 Task: Create a task  Upgrade and migrate company supply chain management to a cloud-based solution , assign it to team member softage.5@softage.net in the project ArmorTech and update the status of the task to  Off Track , set the priority of the task to Medium
Action: Mouse moved to (66, 47)
Screenshot: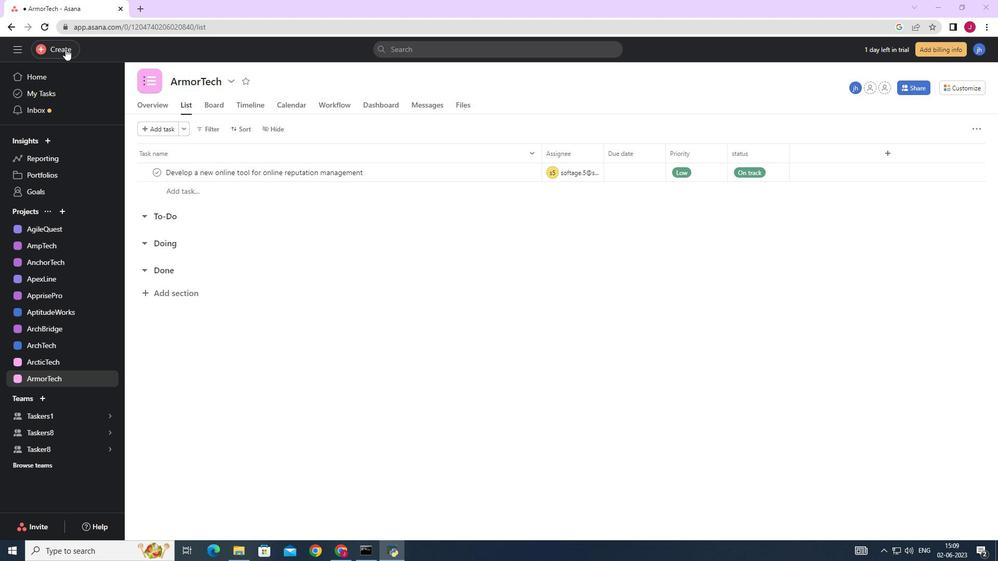 
Action: Mouse pressed left at (66, 47)
Screenshot: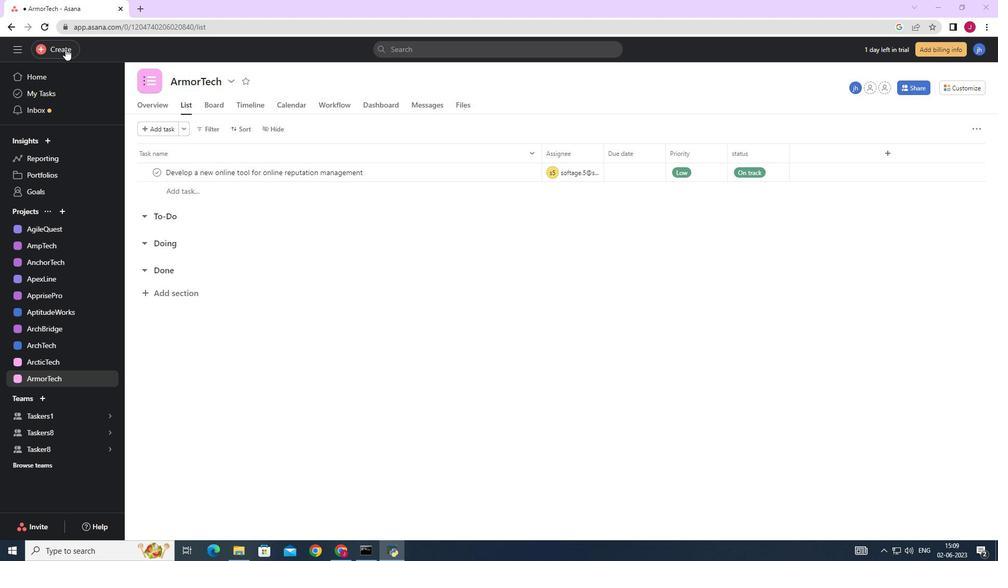 
Action: Mouse moved to (107, 53)
Screenshot: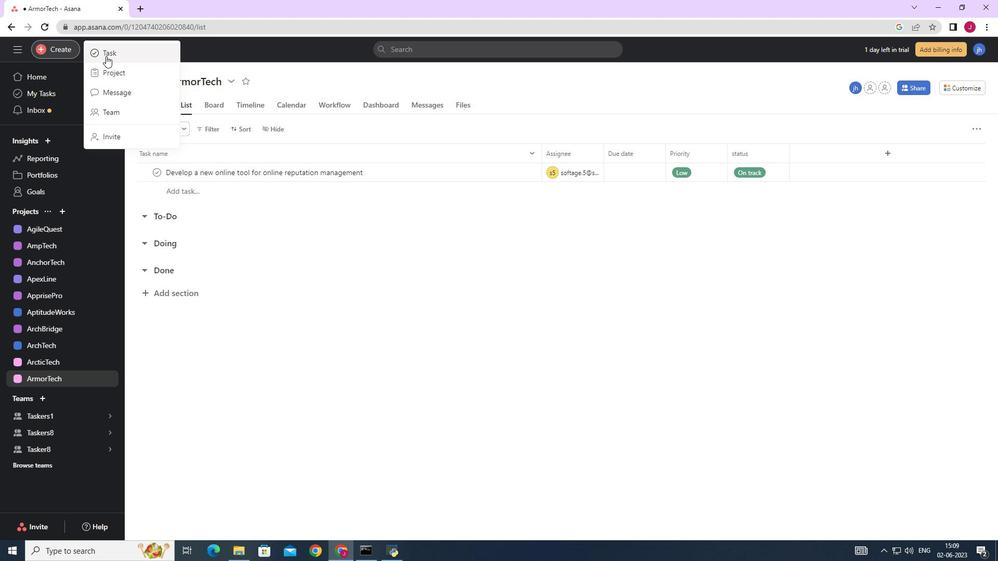 
Action: Mouse pressed left at (107, 53)
Screenshot: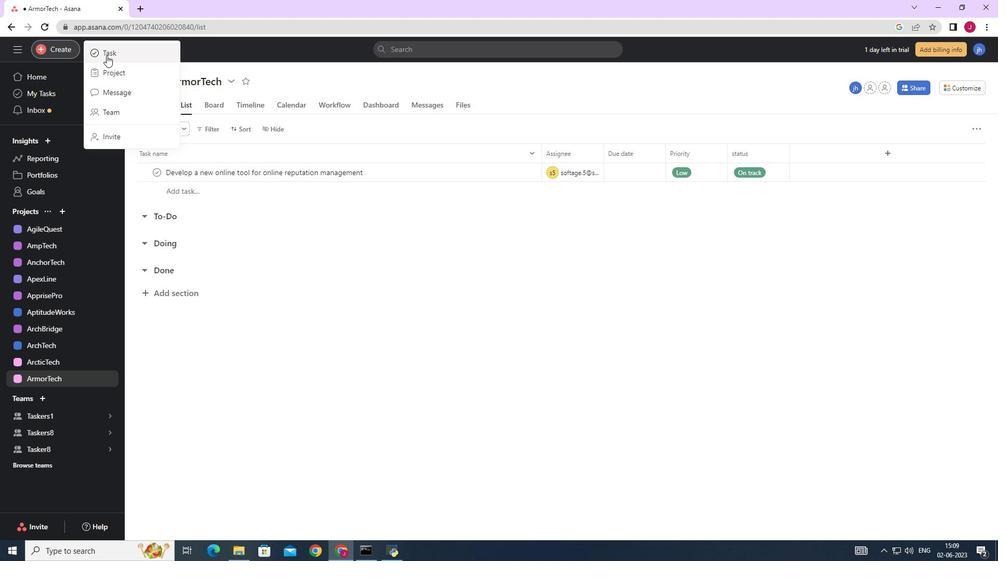 
Action: Mouse moved to (815, 342)
Screenshot: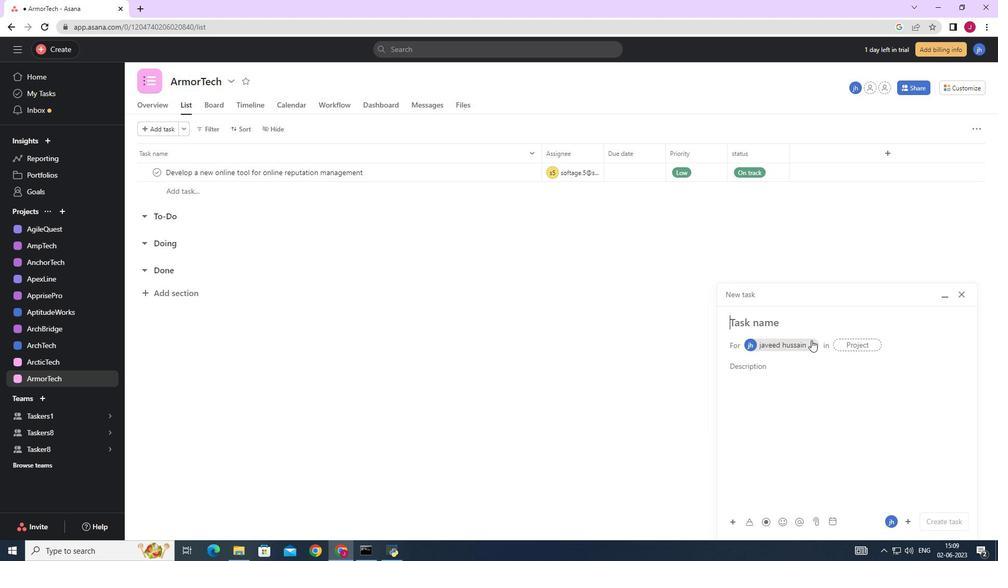 
Action: Mouse pressed left at (815, 342)
Screenshot: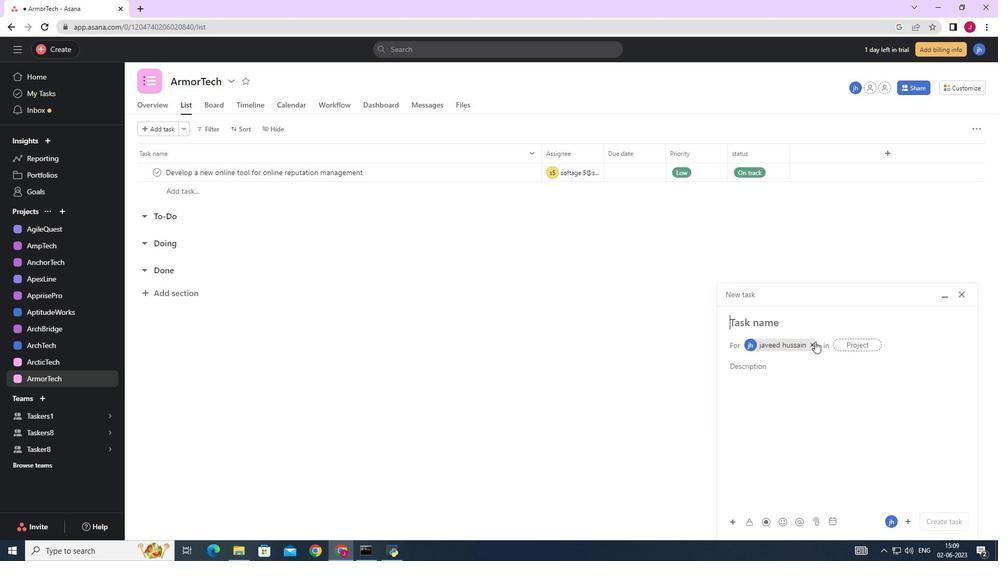 
Action: Mouse moved to (765, 326)
Screenshot: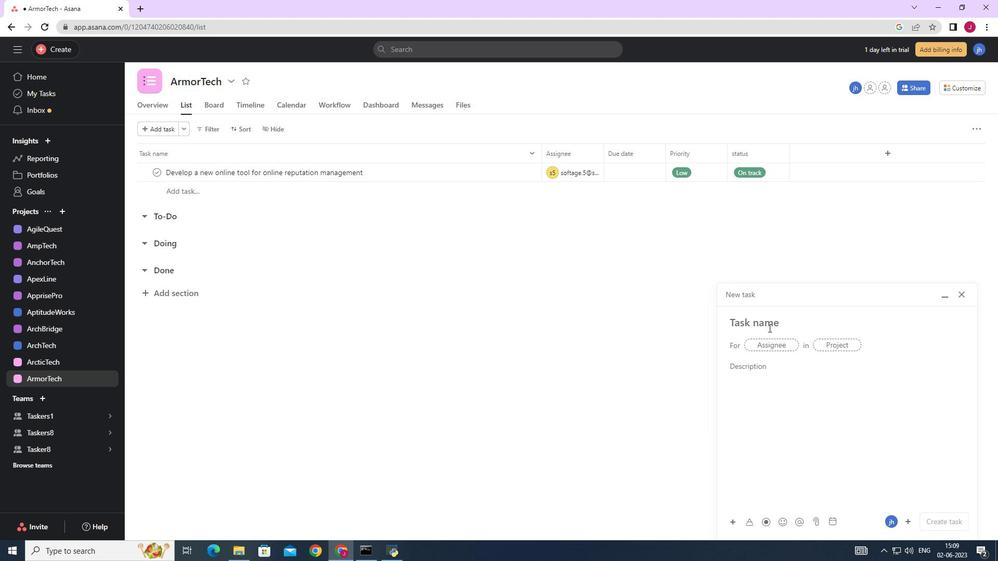 
Action: Mouse pressed left at (765, 326)
Screenshot: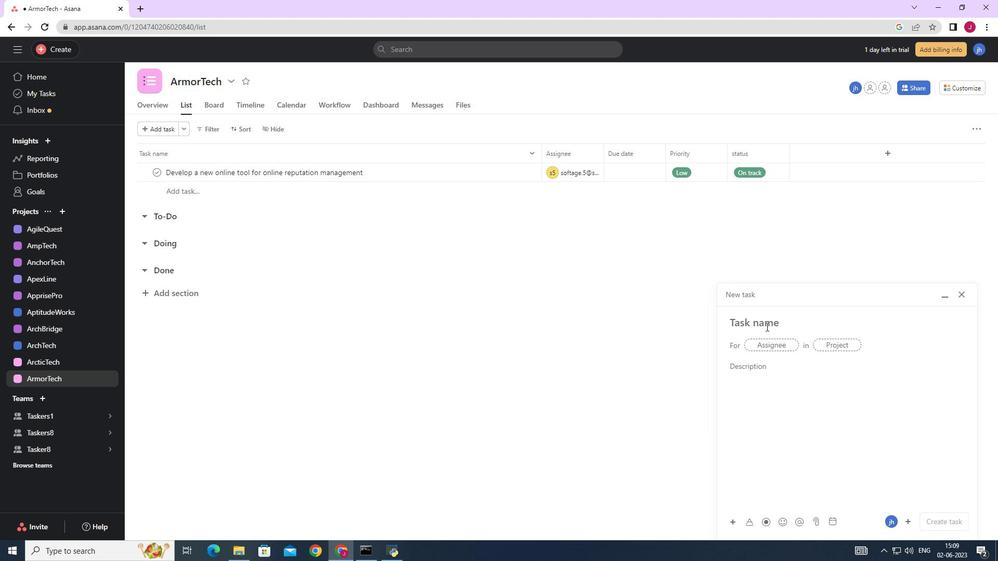 
Action: Key pressed <Key.caps_lock>U<Key.caps_lock>pgrade<Key.space>and<Key.space>,igrate<Key.space><Key.backspace><Key.backspace><Key.backspace><Key.backspace><Key.backspace><Key.backspace><Key.backspace><Key.backspace>migrate<Key.space>comanay<Key.space><Key.backspace><Key.backspace><Key.backspace><Key.backspace><Key.backspace>pany<Key.space>supply<Key.space>chain<Key.space>management<Key.space>to<Key.space>a<Key.space>cloud<Key.space><Key.backspace>-based<Key.space>solution
Screenshot: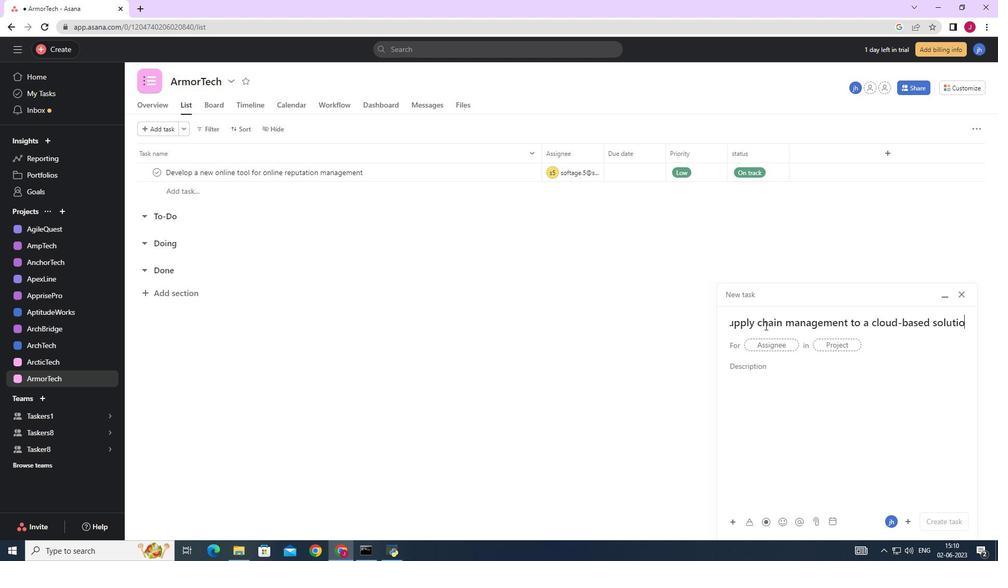 
Action: Mouse moved to (778, 345)
Screenshot: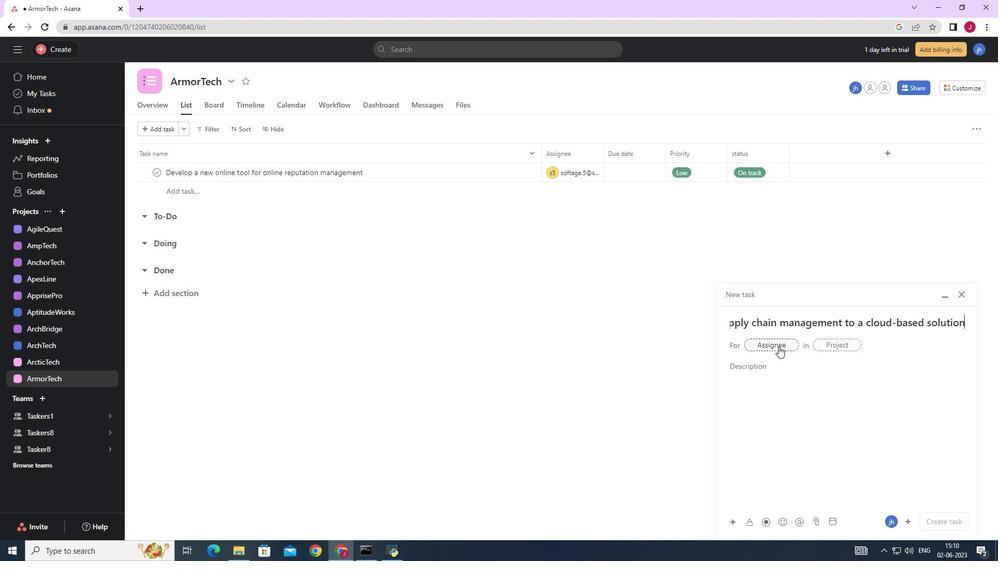 
Action: Mouse pressed left at (778, 345)
Screenshot: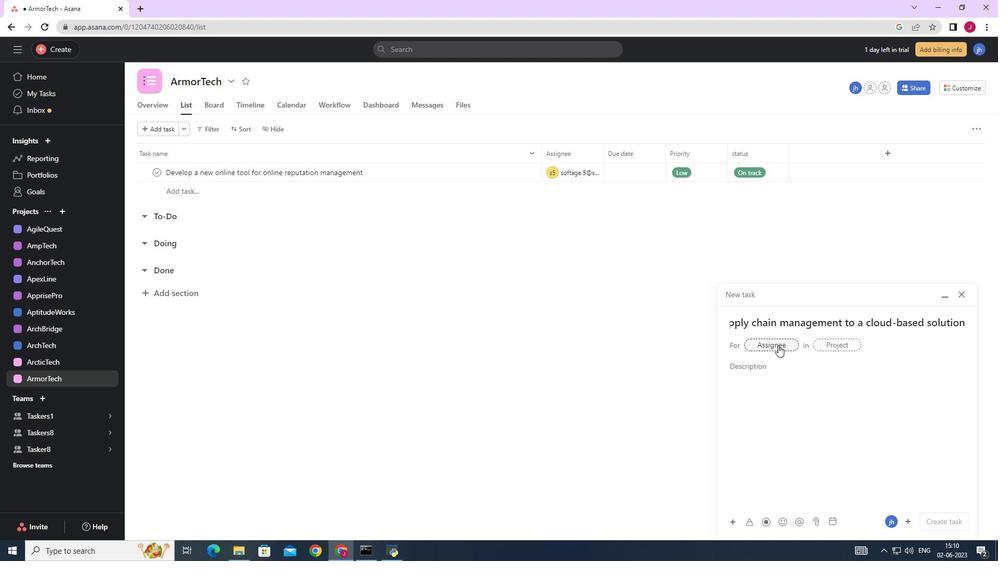 
Action: Key pressed softage.
Screenshot: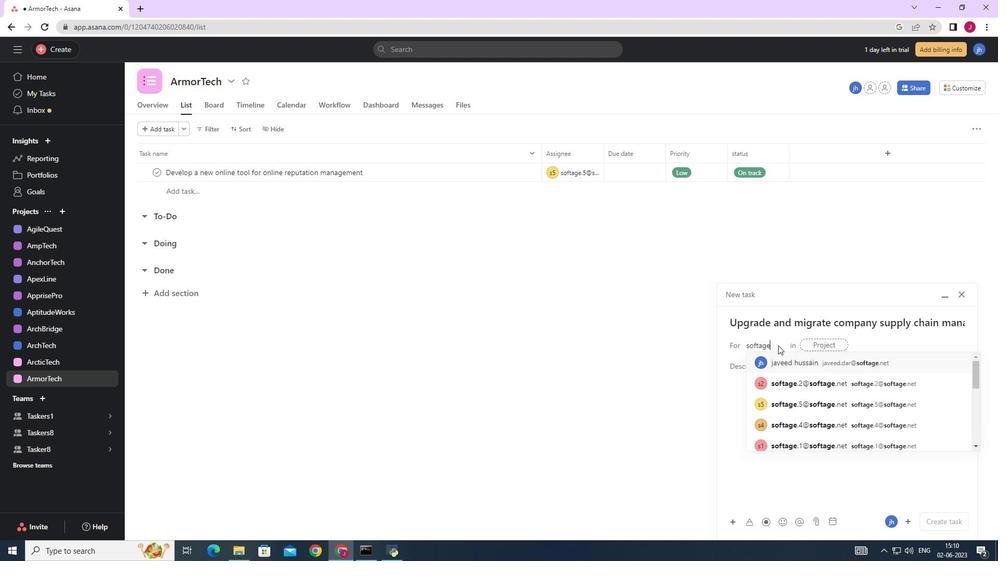 
Action: Mouse moved to (814, 407)
Screenshot: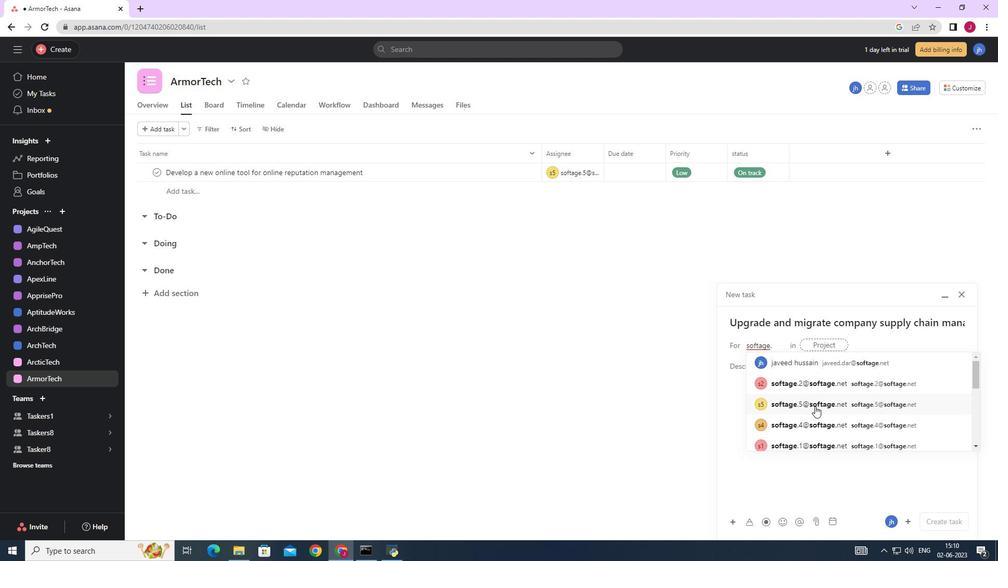 
Action: Mouse pressed left at (814, 407)
Screenshot: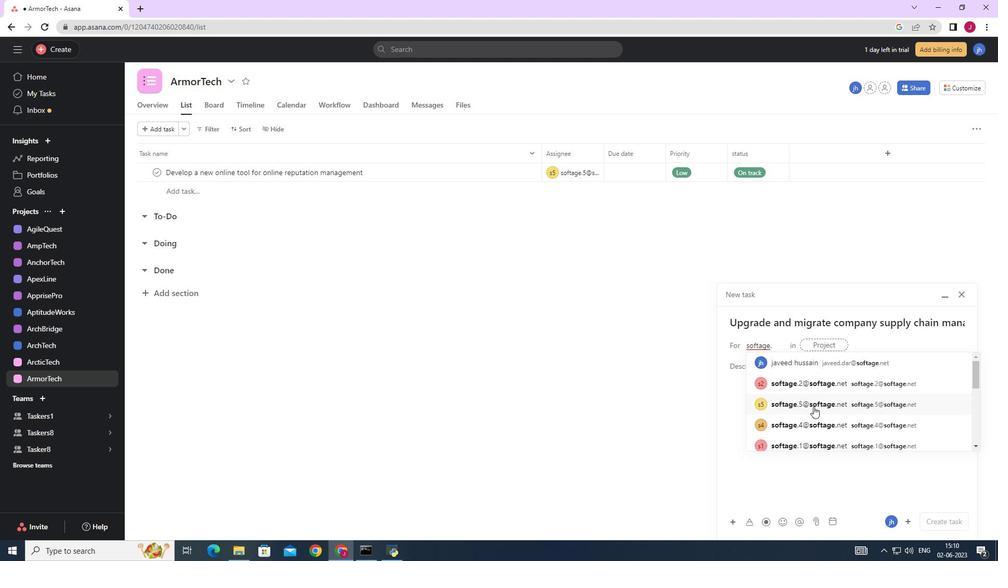 
Action: Mouse moved to (668, 363)
Screenshot: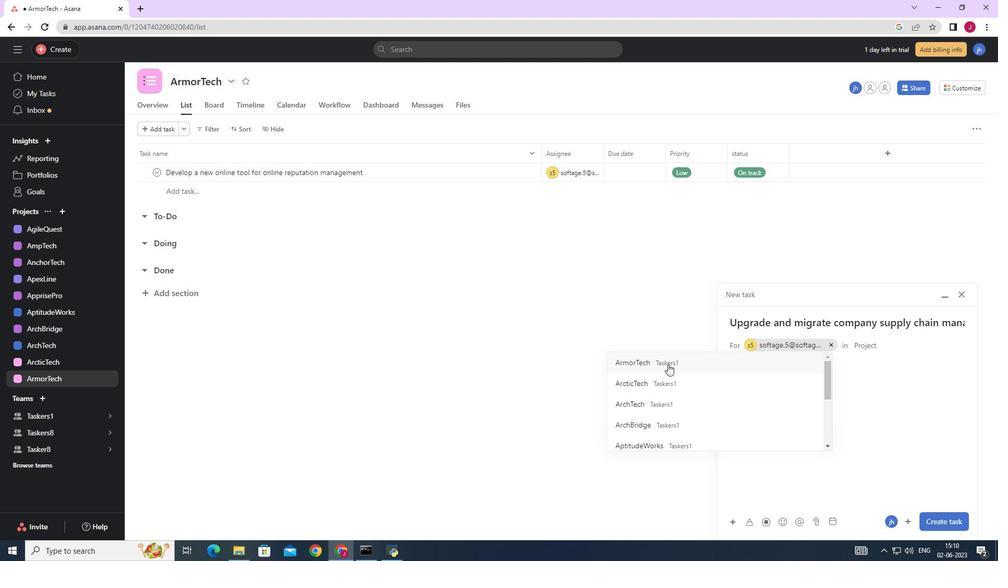 
Action: Mouse scrolled (668, 363) with delta (0, 0)
Screenshot: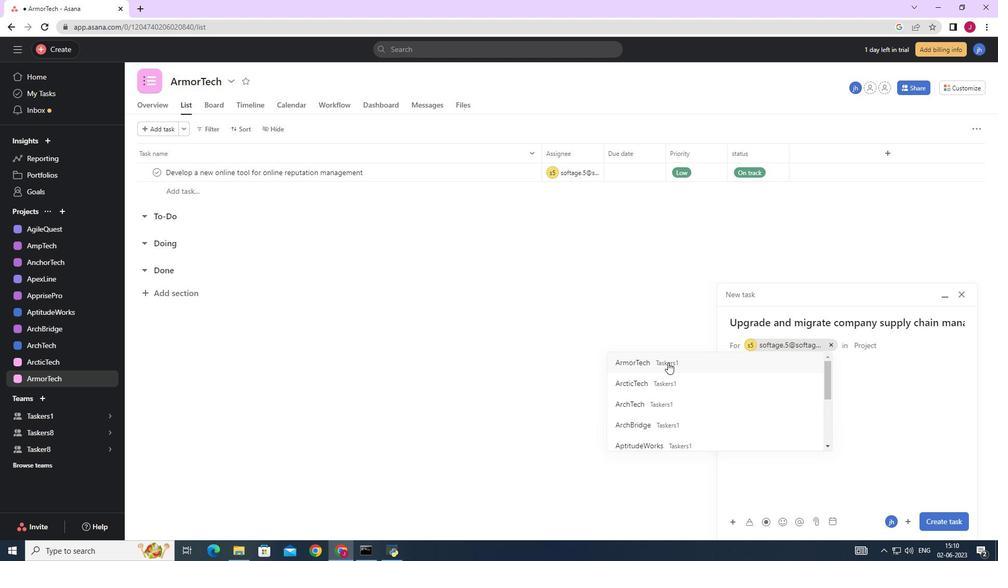 
Action: Mouse scrolled (668, 363) with delta (0, 0)
Screenshot: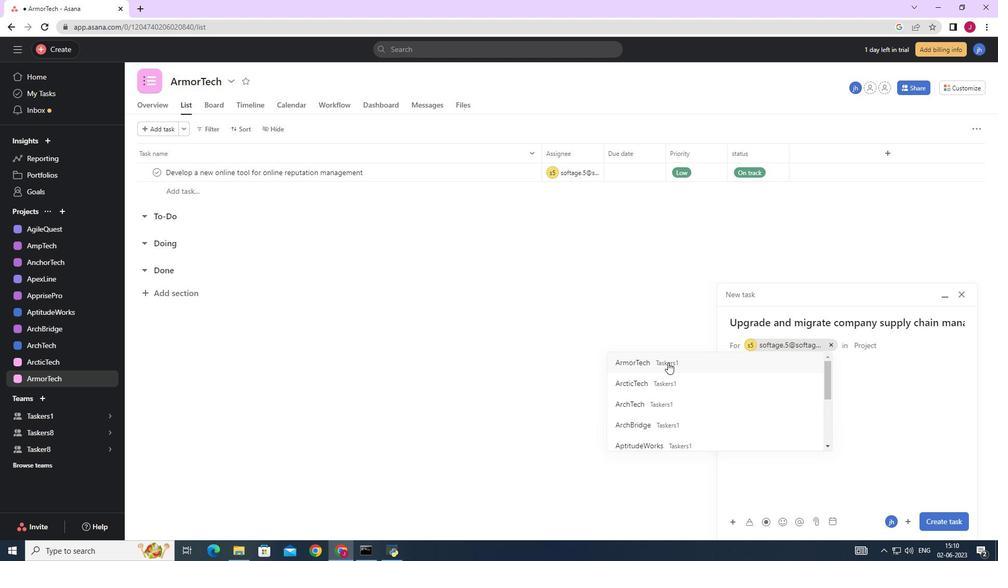 
Action: Mouse moved to (669, 362)
Screenshot: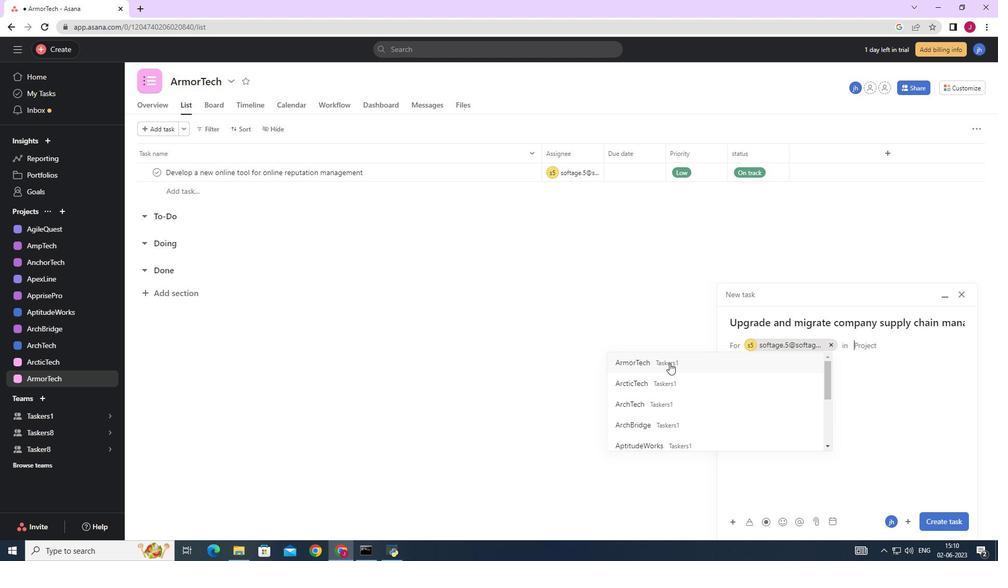 
Action: Mouse pressed left at (669, 362)
Screenshot: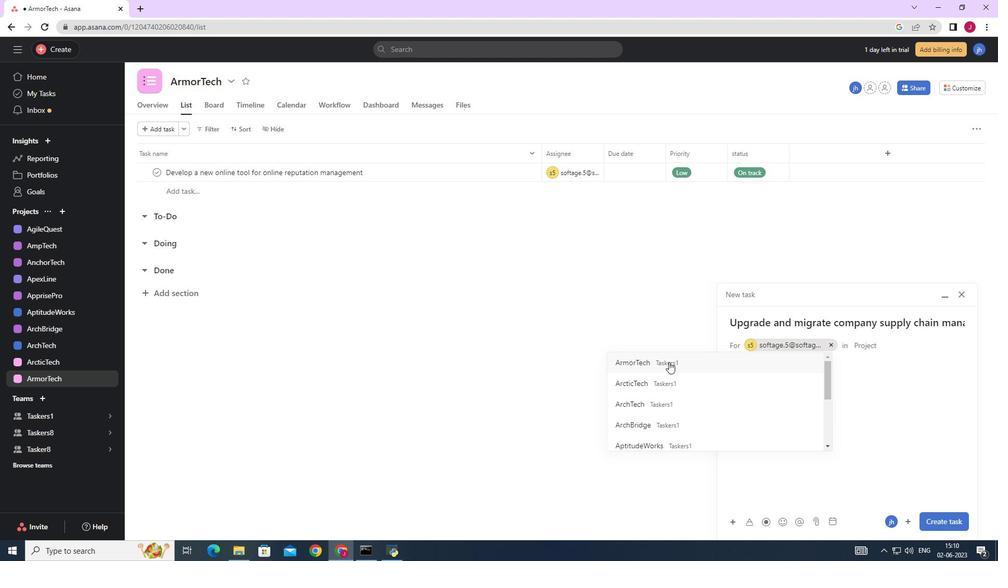 
Action: Mouse moved to (782, 359)
Screenshot: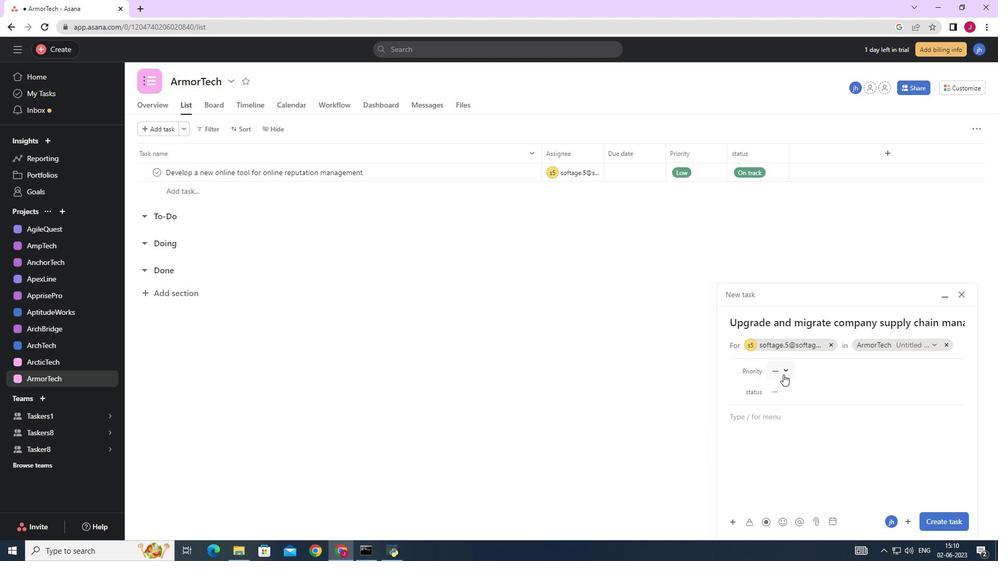 
Action: Mouse pressed left at (782, 359)
Screenshot: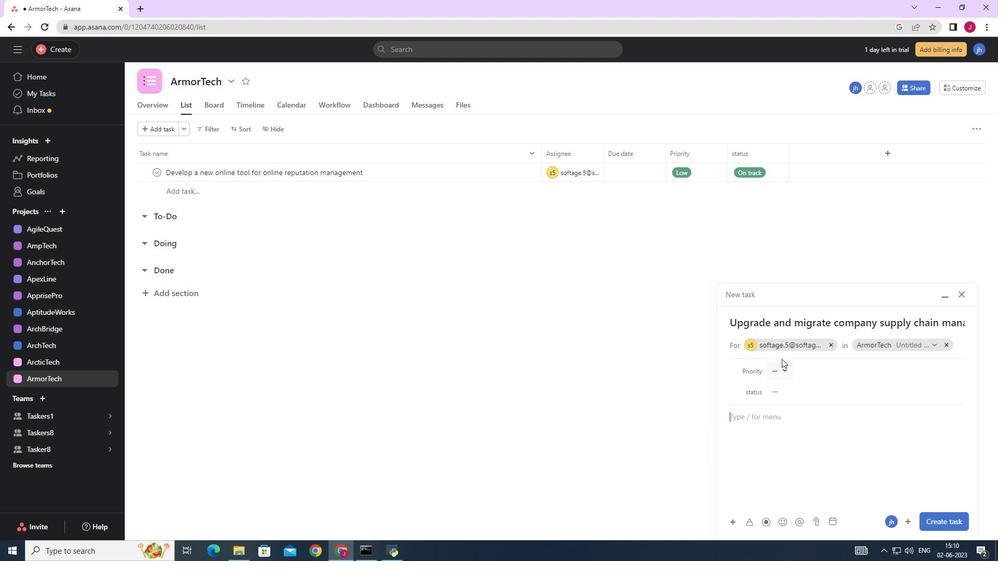 
Action: Mouse moved to (786, 371)
Screenshot: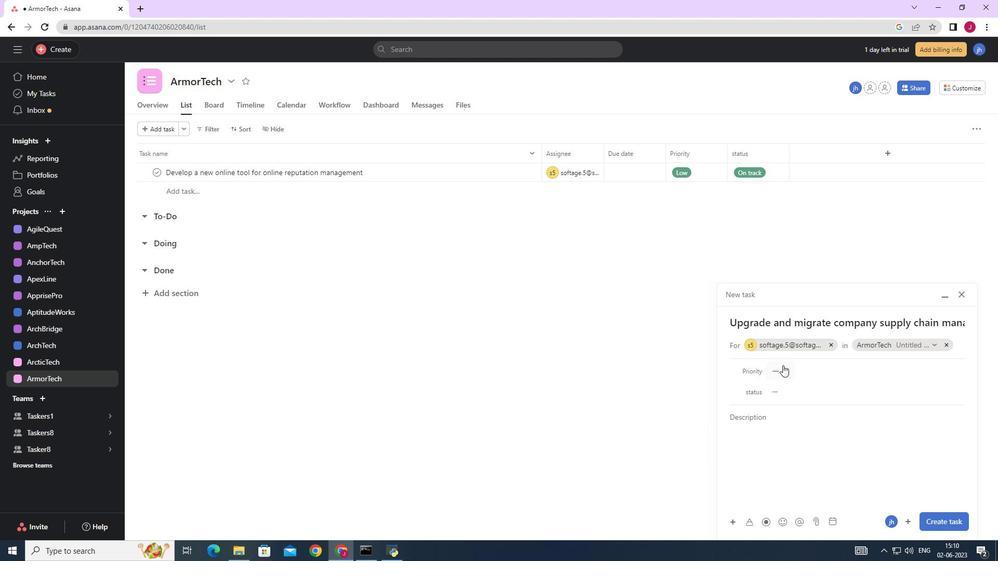 
Action: Mouse pressed left at (786, 371)
Screenshot: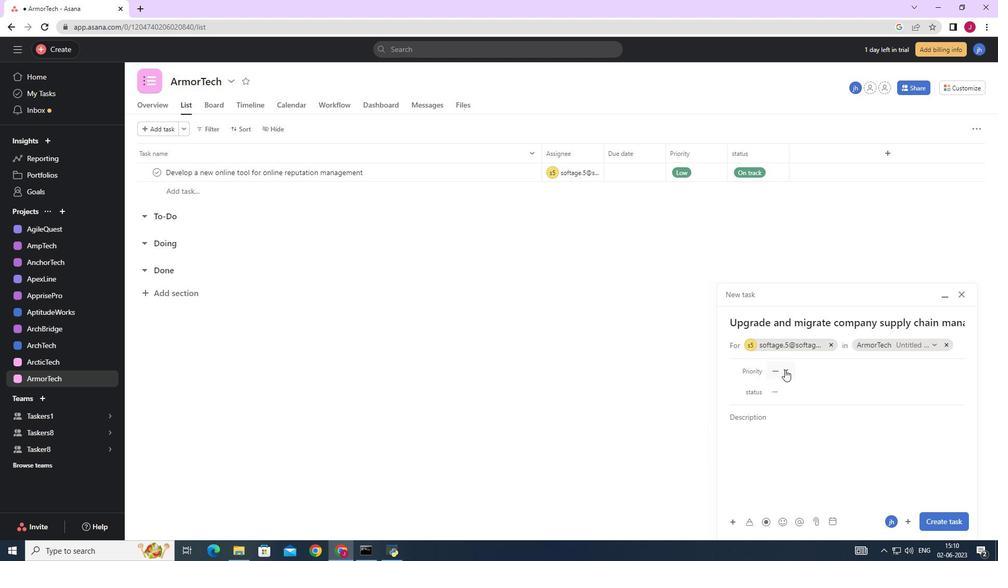 
Action: Mouse moved to (805, 423)
Screenshot: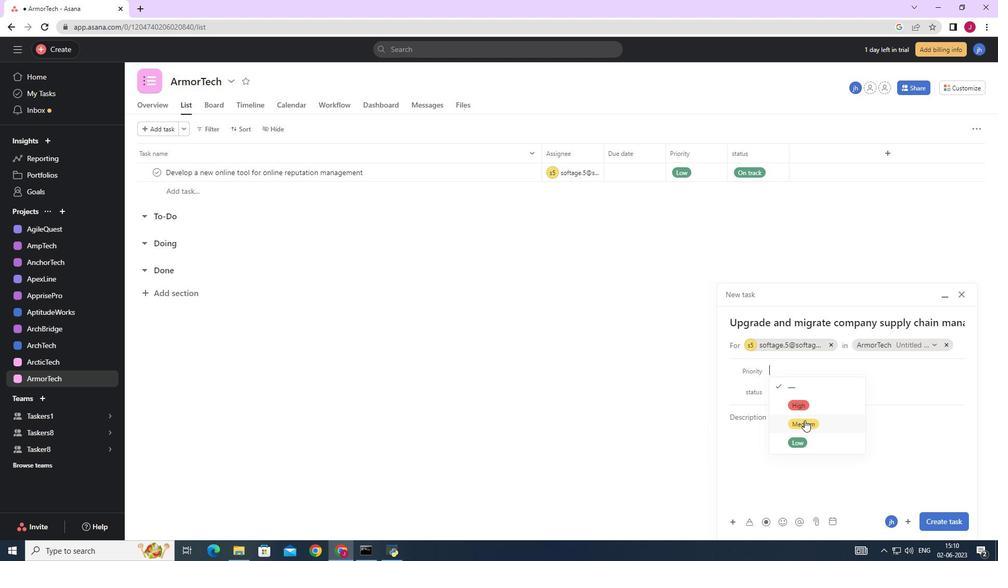 
Action: Mouse pressed left at (805, 423)
Screenshot: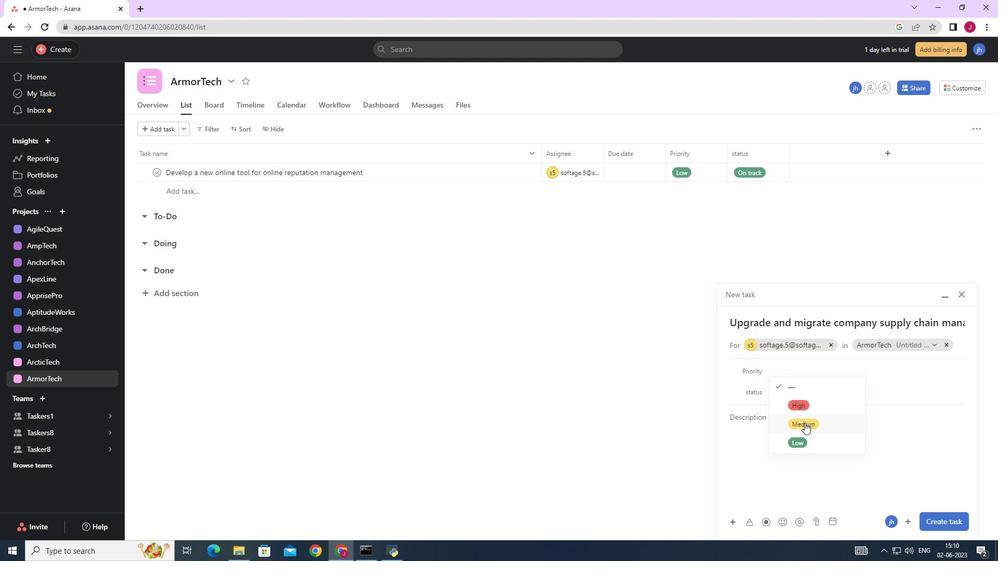 
Action: Mouse moved to (783, 386)
Screenshot: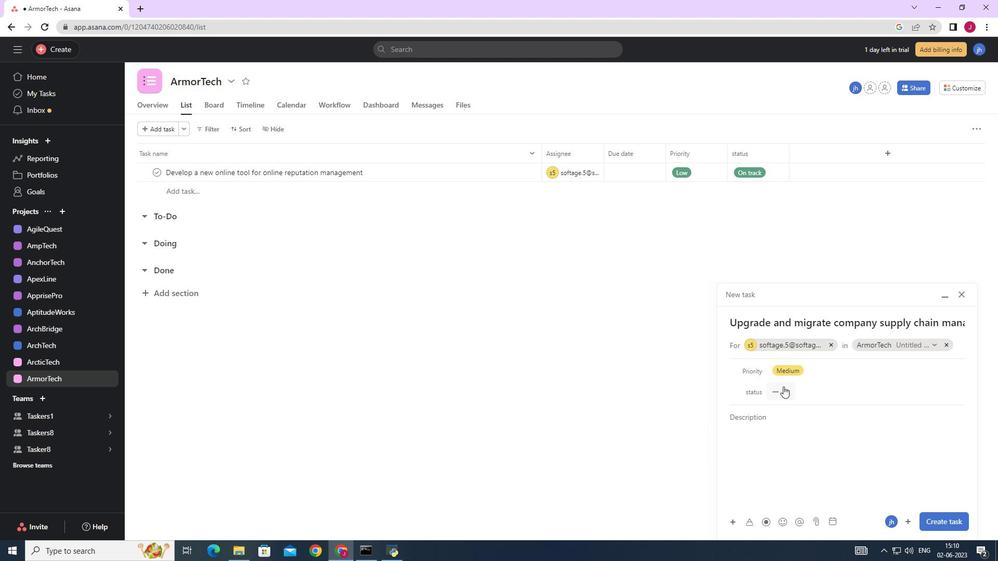 
Action: Mouse pressed left at (783, 386)
Screenshot: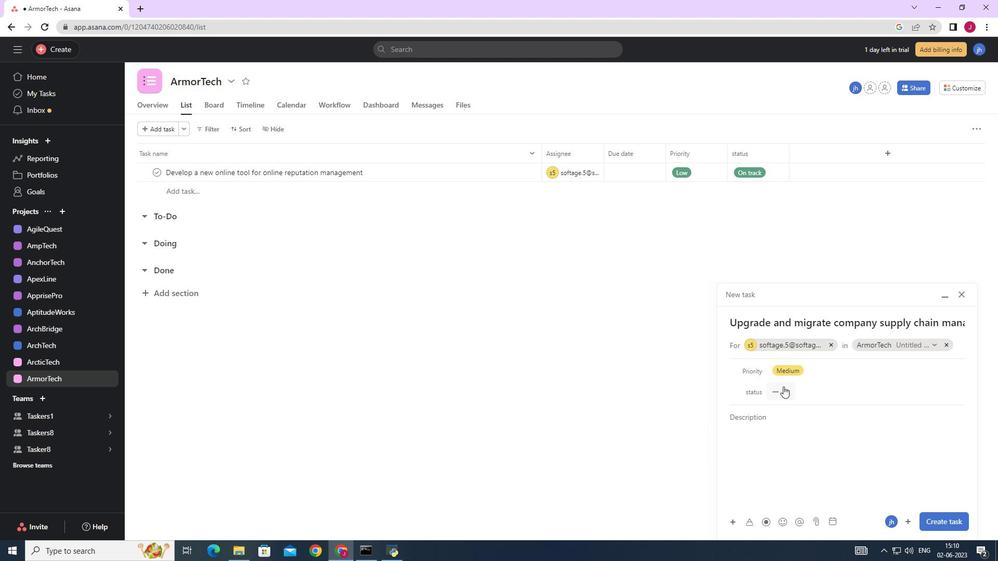 
Action: Mouse moved to (807, 443)
Screenshot: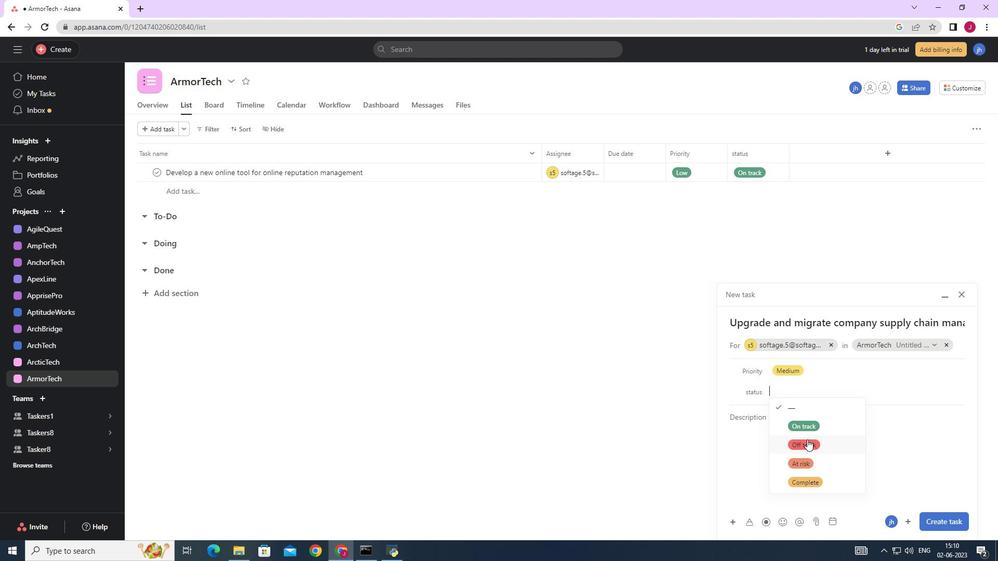 
Action: Mouse pressed left at (807, 443)
Screenshot: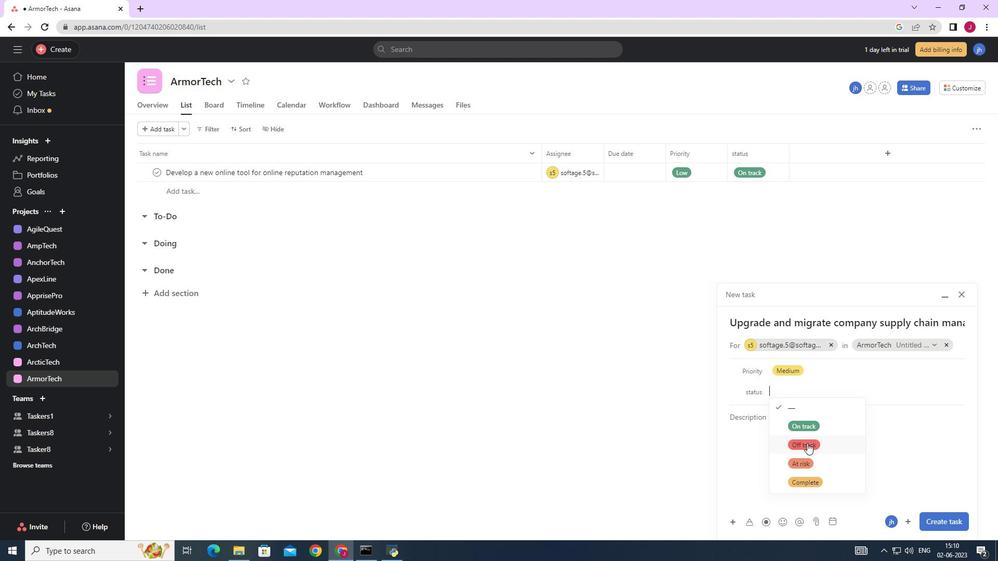 
Action: Mouse moved to (948, 520)
Screenshot: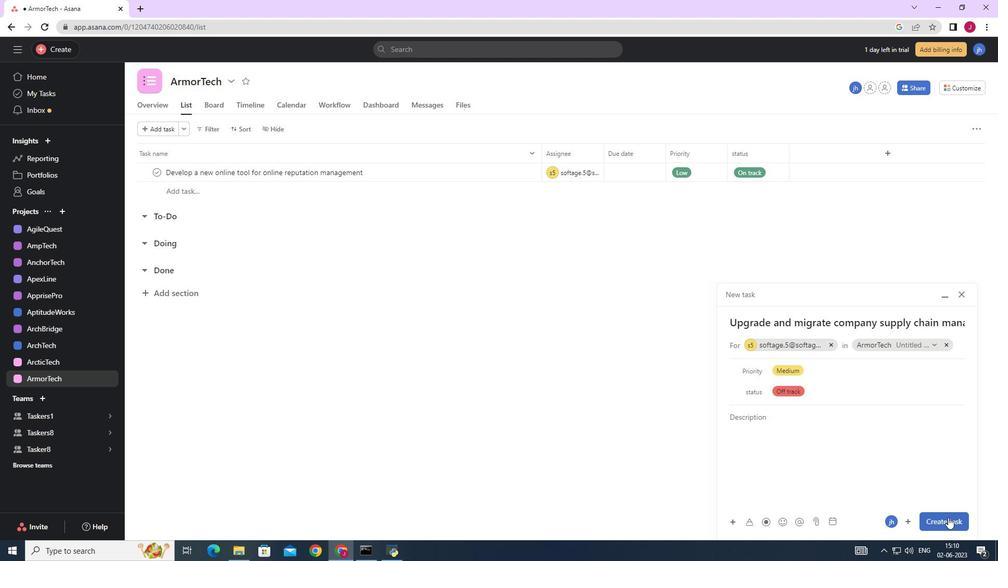 
Action: Mouse pressed left at (948, 520)
Screenshot: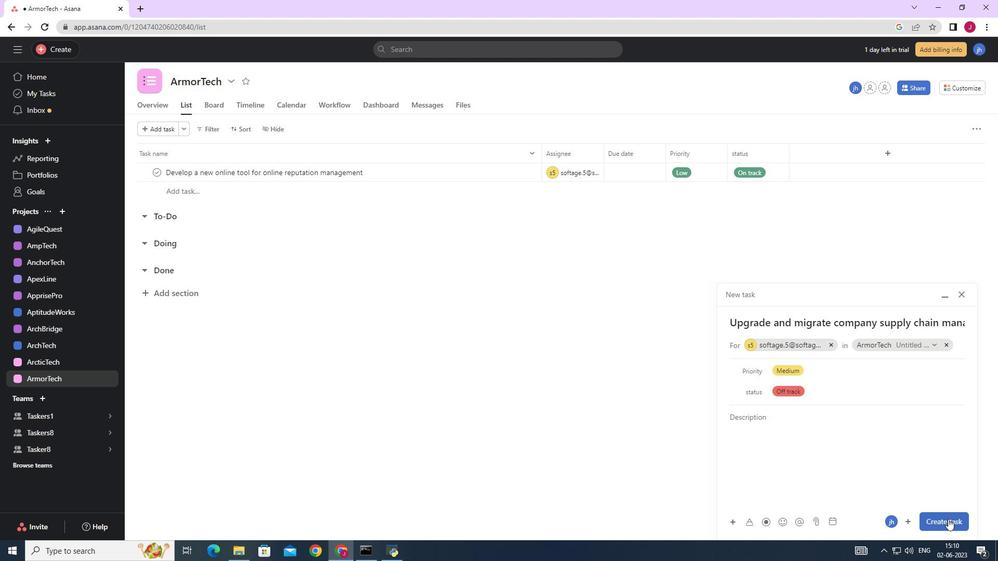 
Action: Mouse moved to (906, 497)
Screenshot: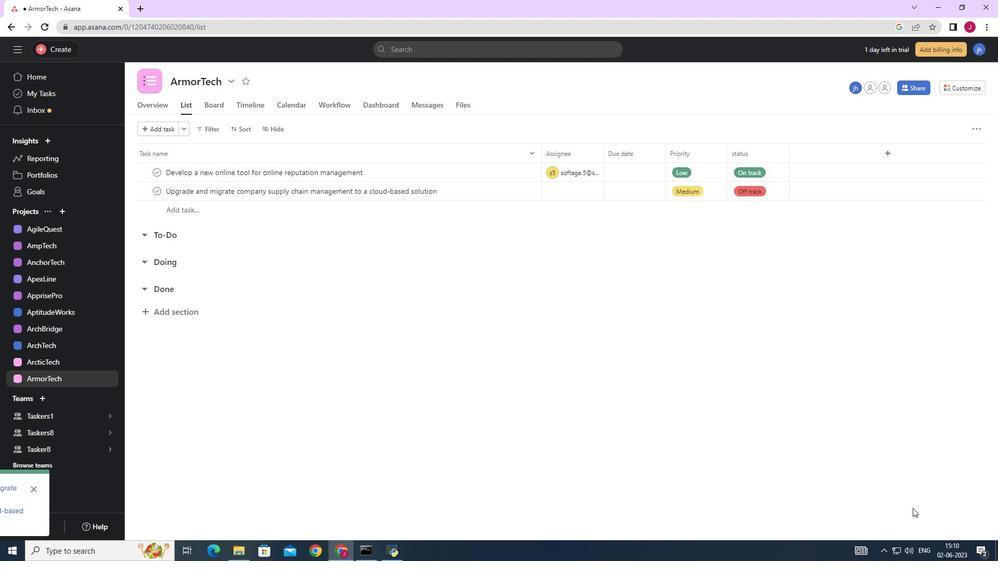 
